 Task: Create List Brand Equity in Board Crisis Management Solutions to Workspace CRM Systems. Create List Brand Storytelling in Board Social Media Influencer Outreach to Workspace CRM Systems. Create List Brand Differentiation in Board Customer Advocacy Program Strategy and Execution to Workspace CRM Systems
Action: Mouse moved to (122, 50)
Screenshot: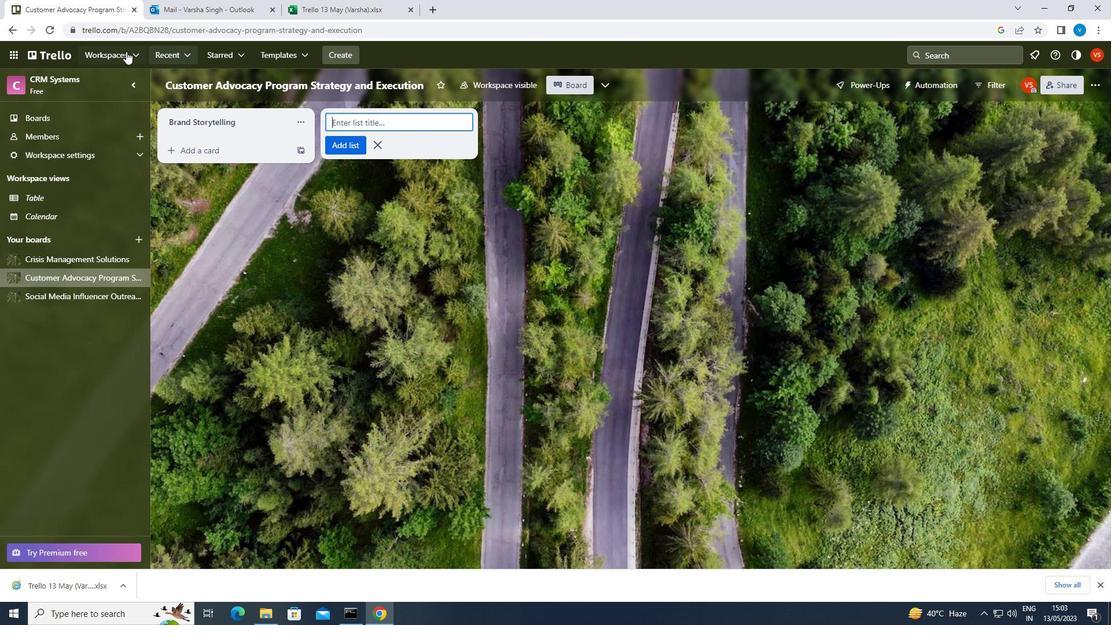 
Action: Mouse pressed left at (122, 50)
Screenshot: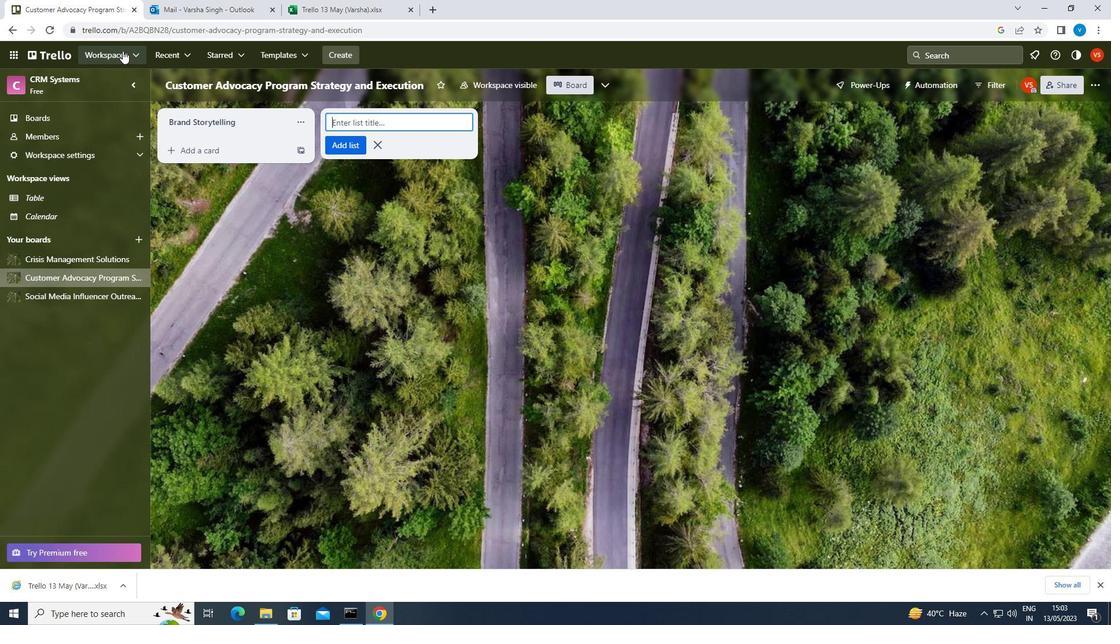 
Action: Mouse moved to (137, 455)
Screenshot: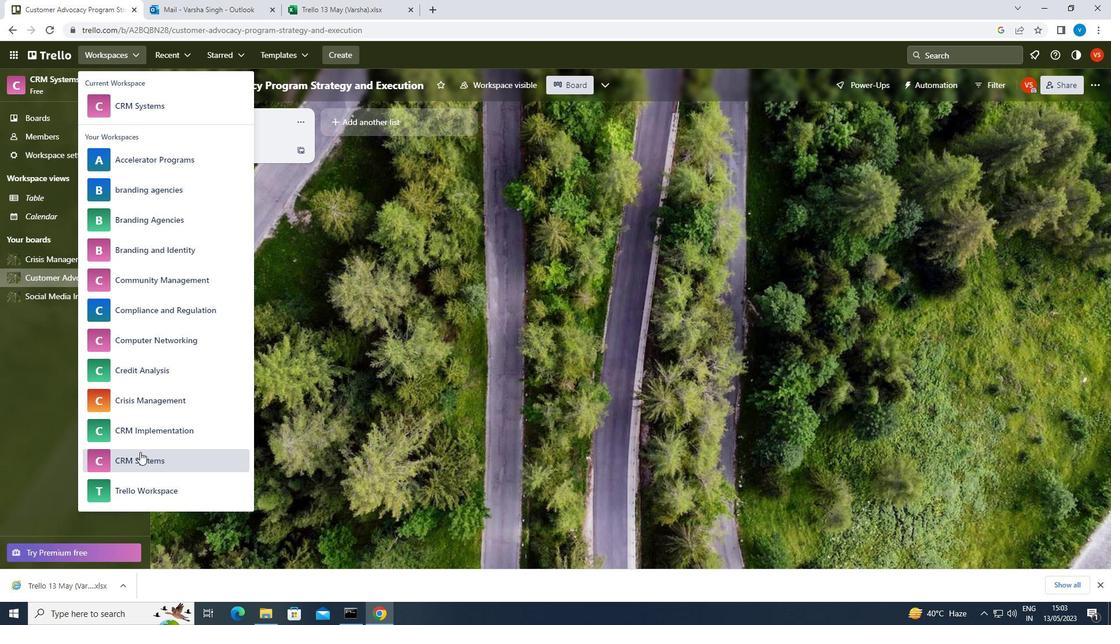 
Action: Mouse pressed left at (137, 455)
Screenshot: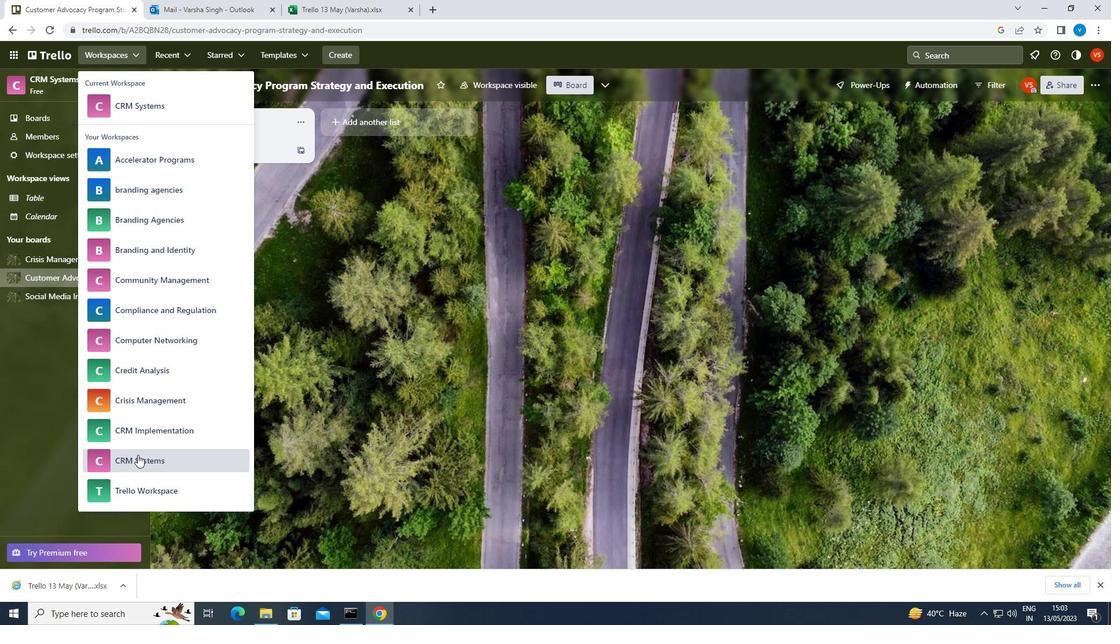 
Action: Mouse moved to (88, 258)
Screenshot: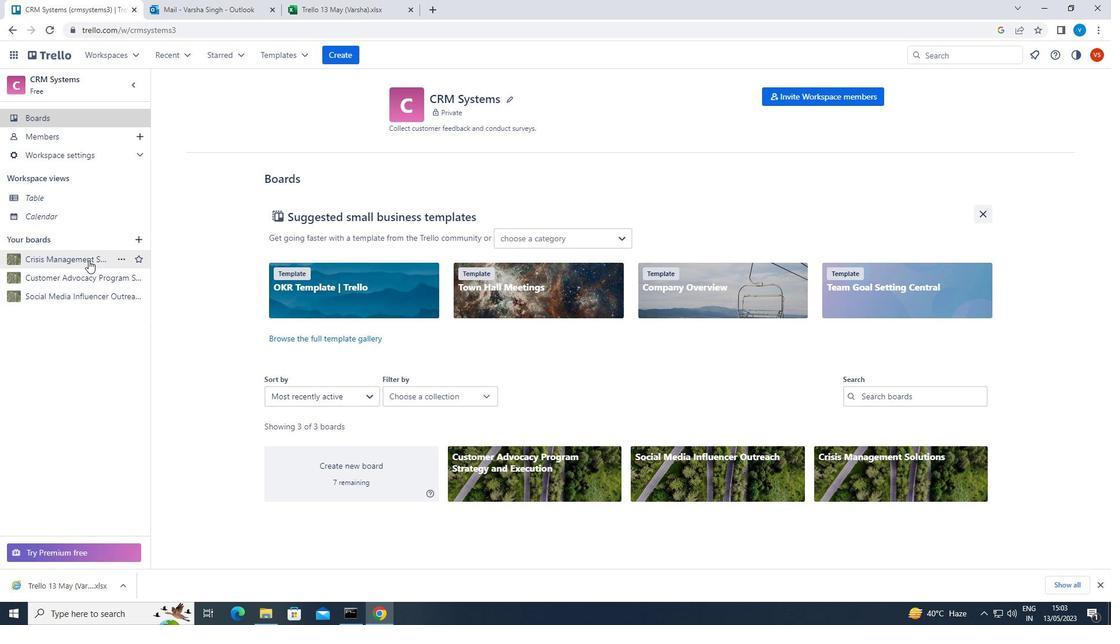 
Action: Mouse pressed left at (88, 258)
Screenshot: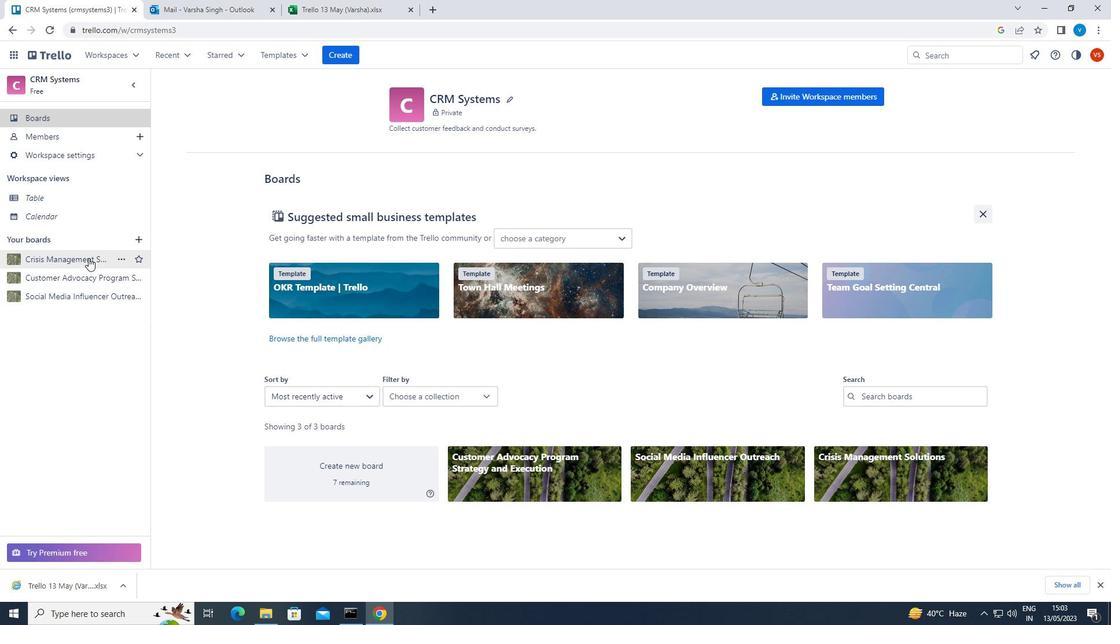 
Action: Mouse moved to (371, 118)
Screenshot: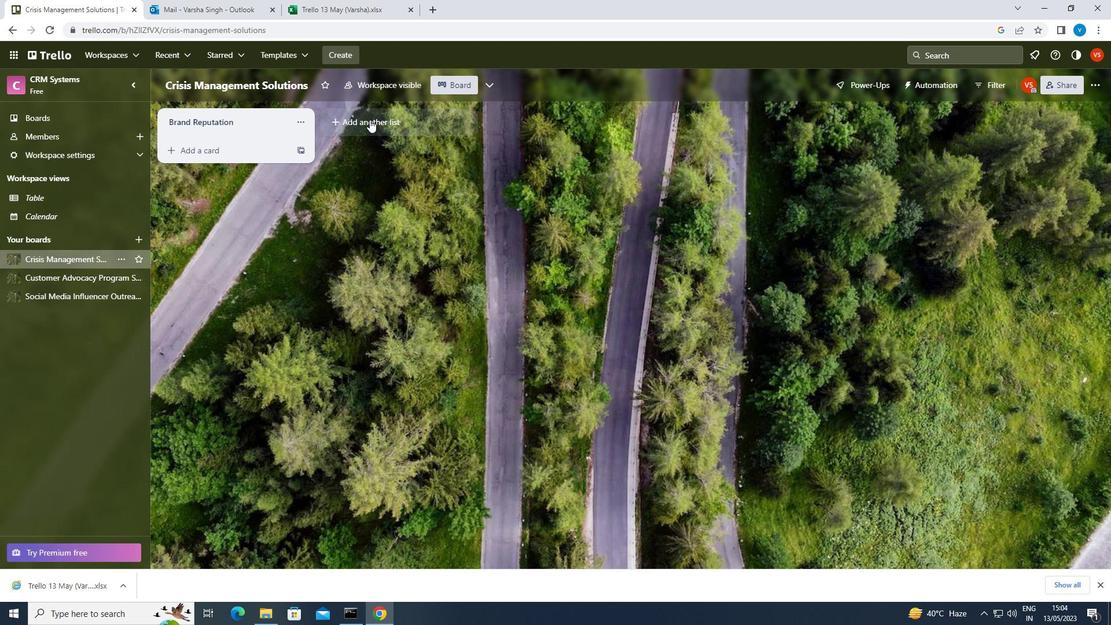 
Action: Mouse pressed left at (371, 118)
Screenshot: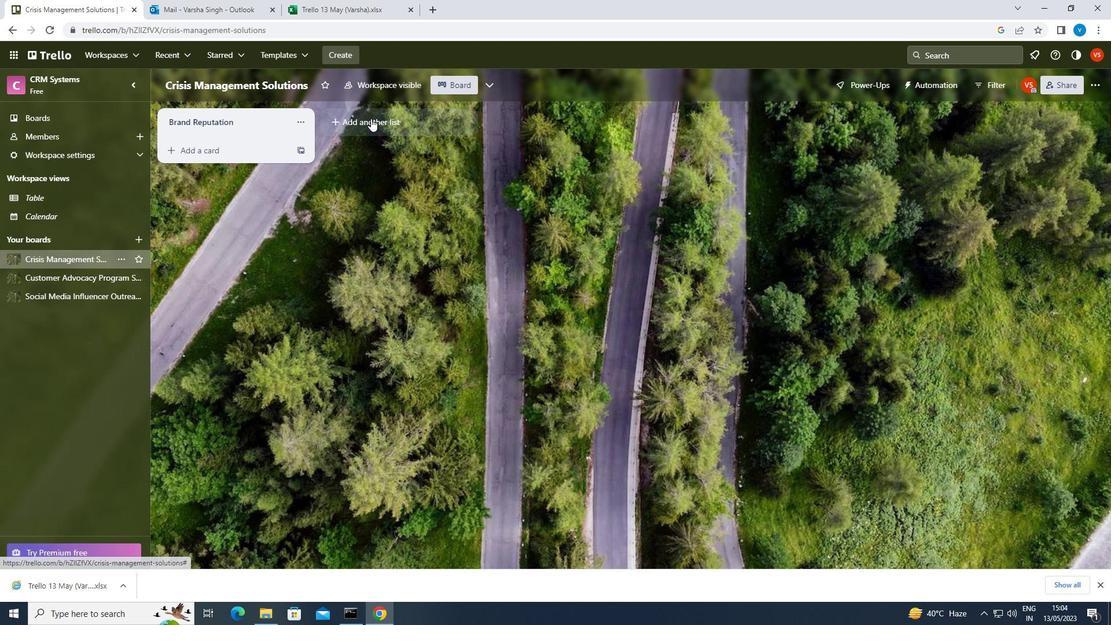 
Action: Key pressed <Key.shift>BRAND<Key.space><Key.shift>EQUITY<Key.enter>
Screenshot: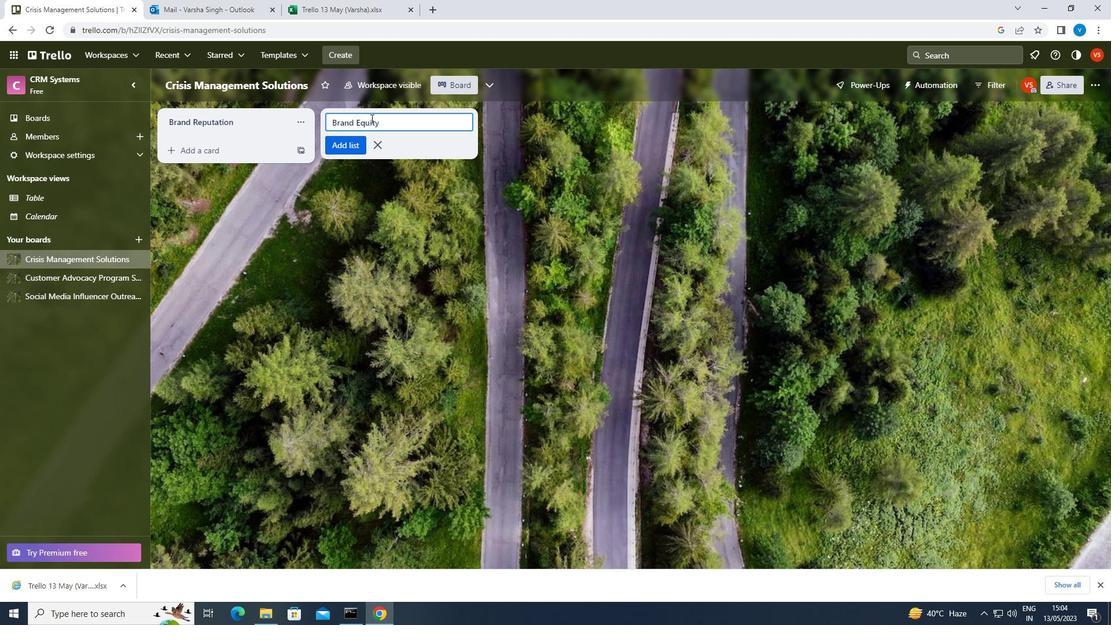 
Action: Mouse moved to (72, 292)
Screenshot: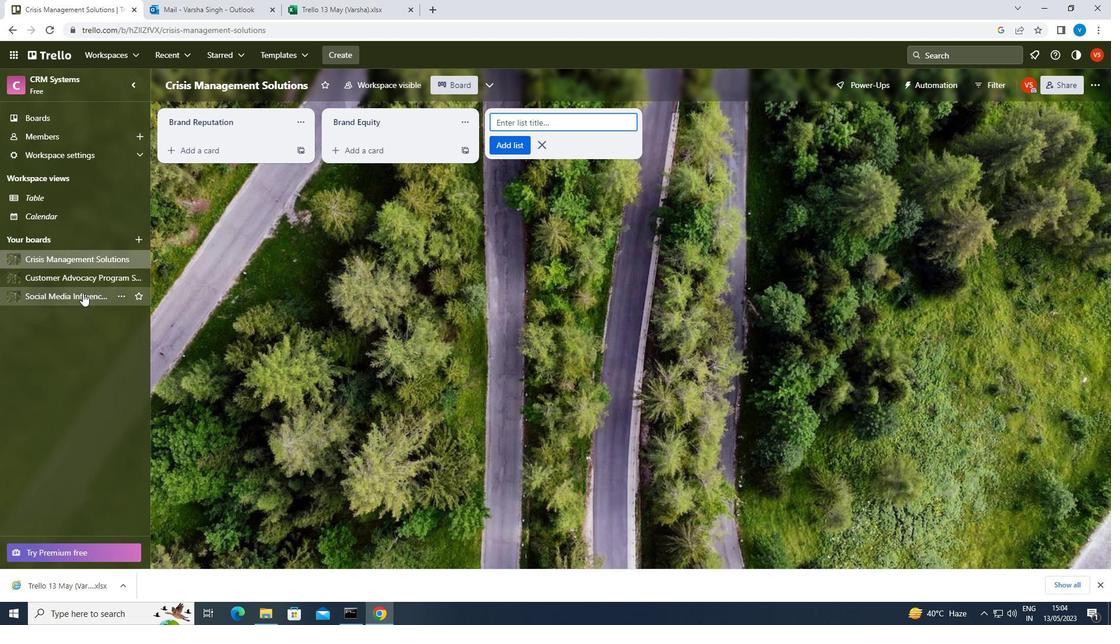 
Action: Mouse pressed left at (72, 292)
Screenshot: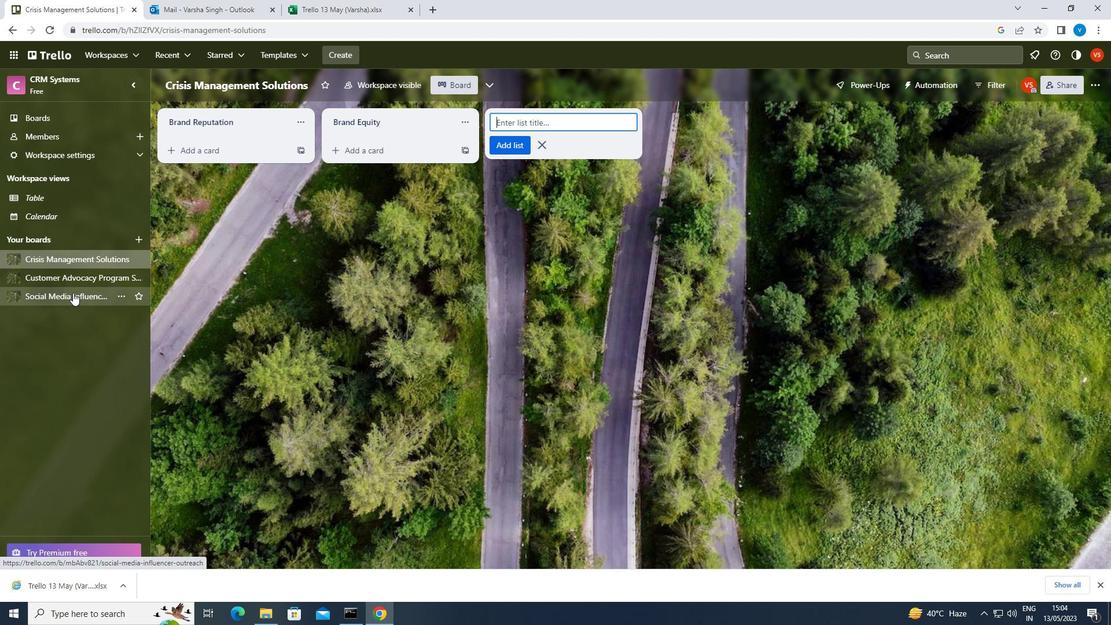 
Action: Mouse moved to (401, 115)
Screenshot: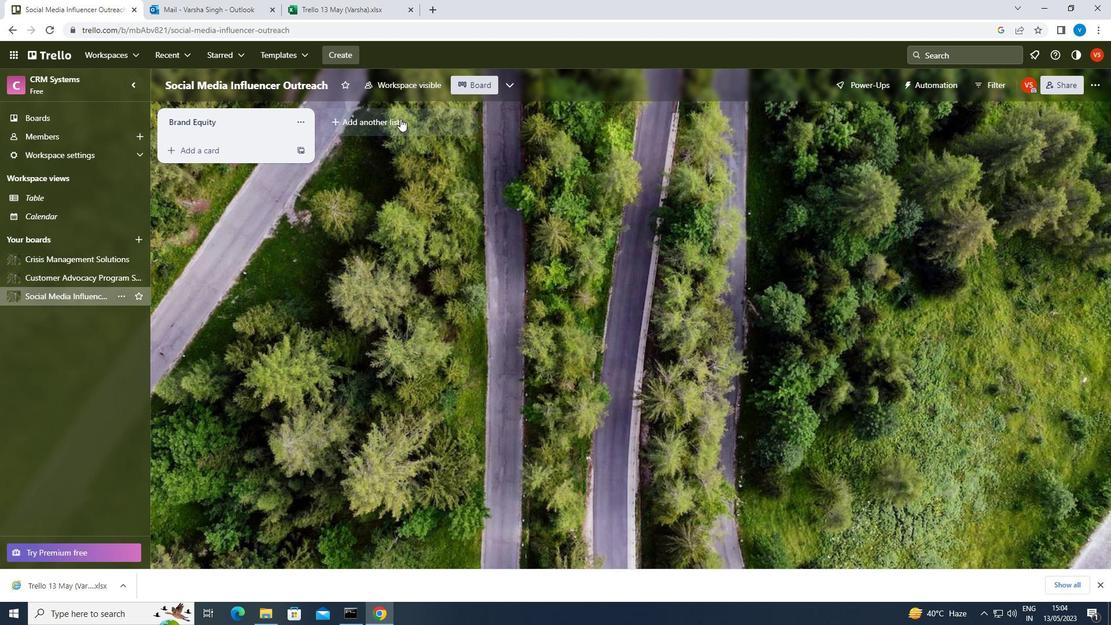 
Action: Mouse pressed left at (401, 115)
Screenshot: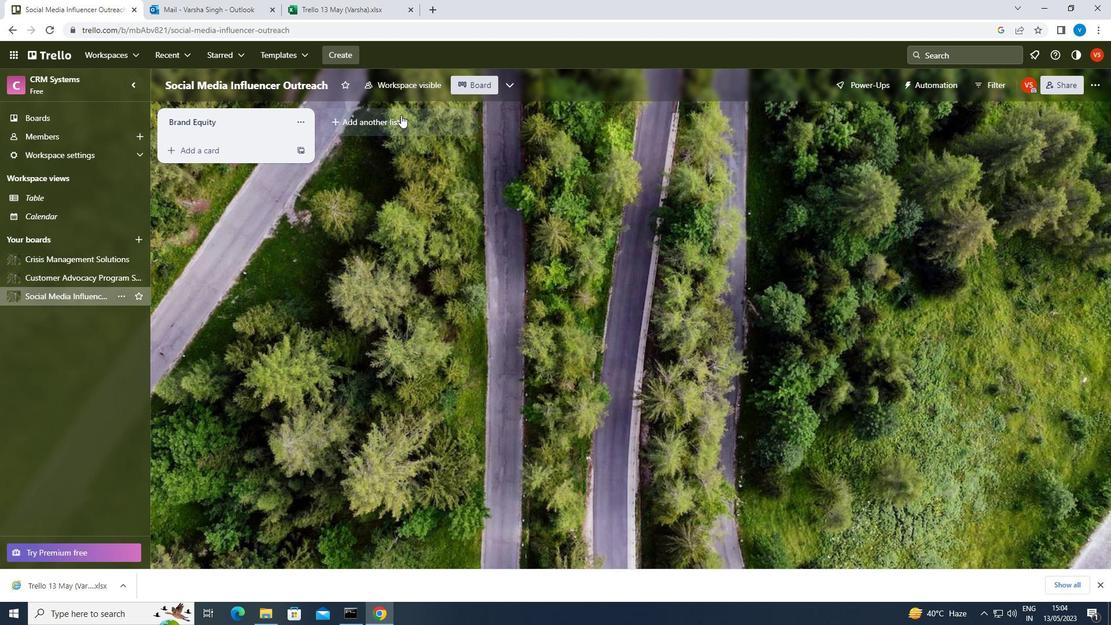 
Action: Mouse moved to (401, 115)
Screenshot: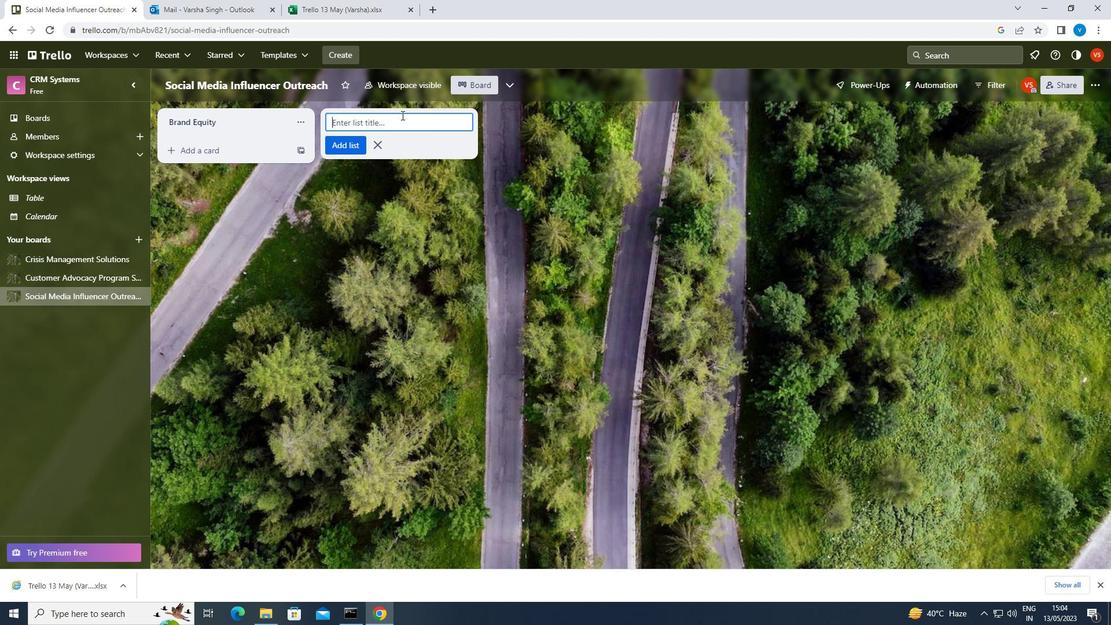 
Action: Key pressed <Key.shift>BRAND<Key.space><Key.shift>STORYTELLING<Key.enter>
Screenshot: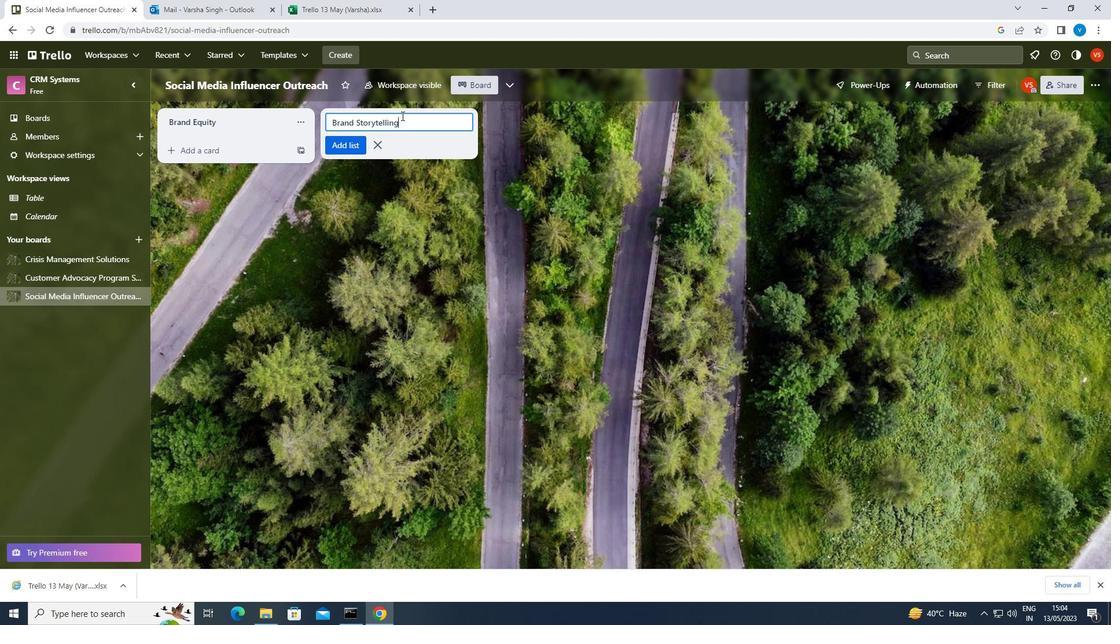 
Action: Mouse moved to (67, 270)
Screenshot: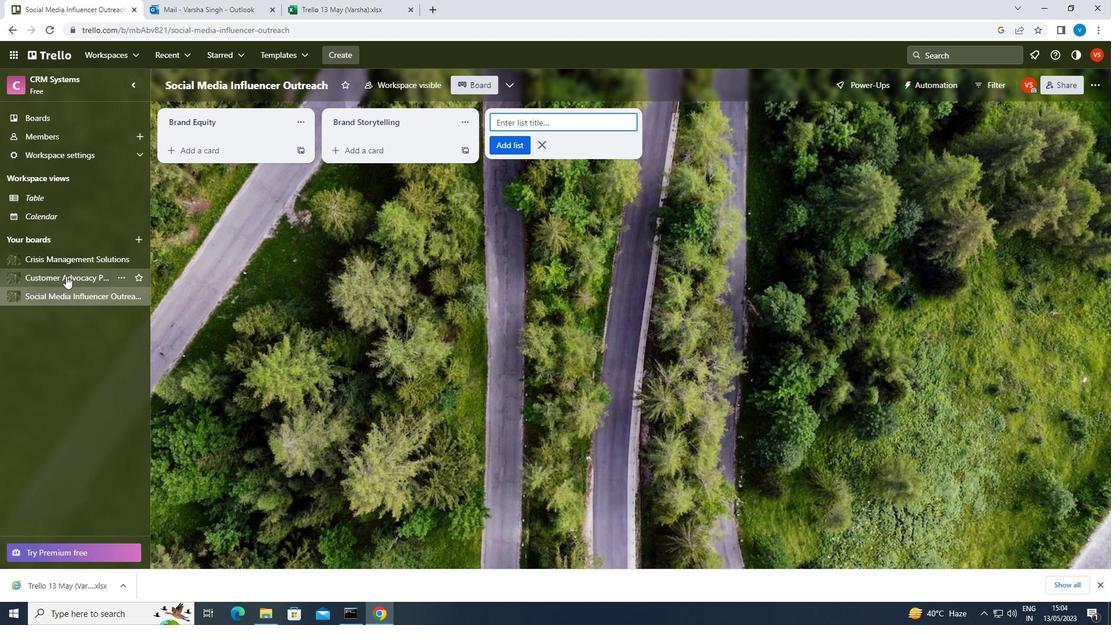 
Action: Mouse pressed left at (67, 270)
Screenshot: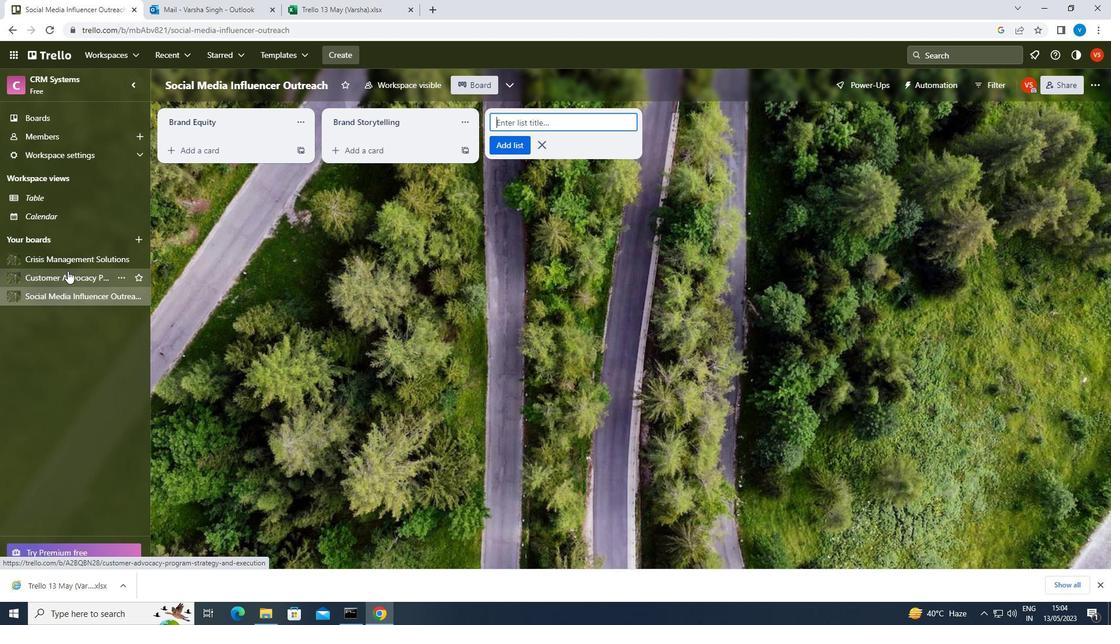
Action: Mouse moved to (392, 127)
Screenshot: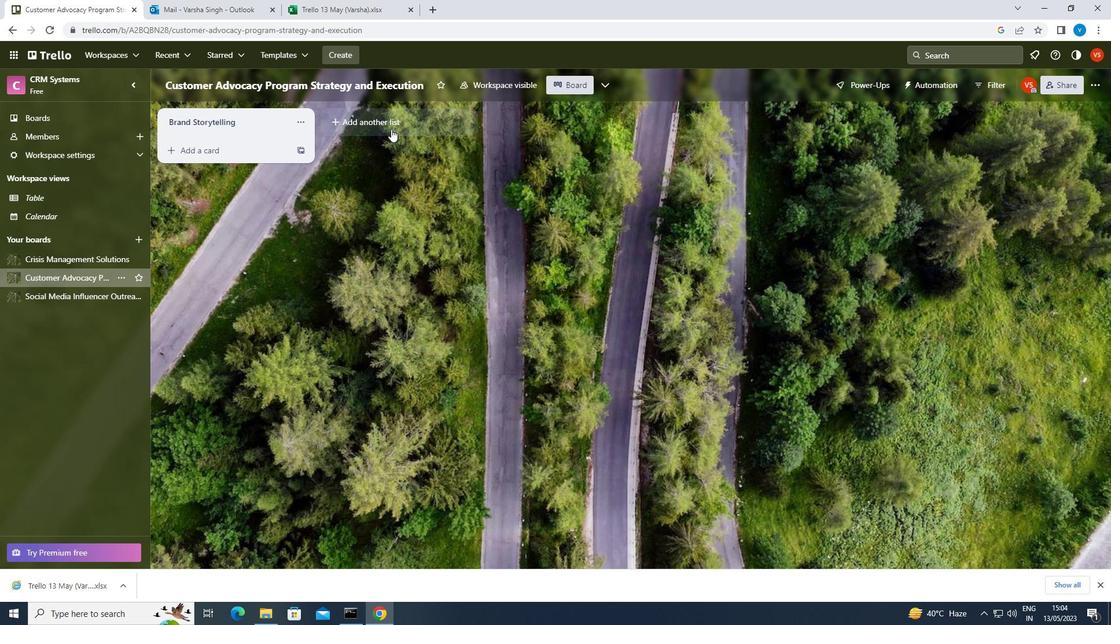 
Action: Mouse pressed left at (392, 127)
Screenshot: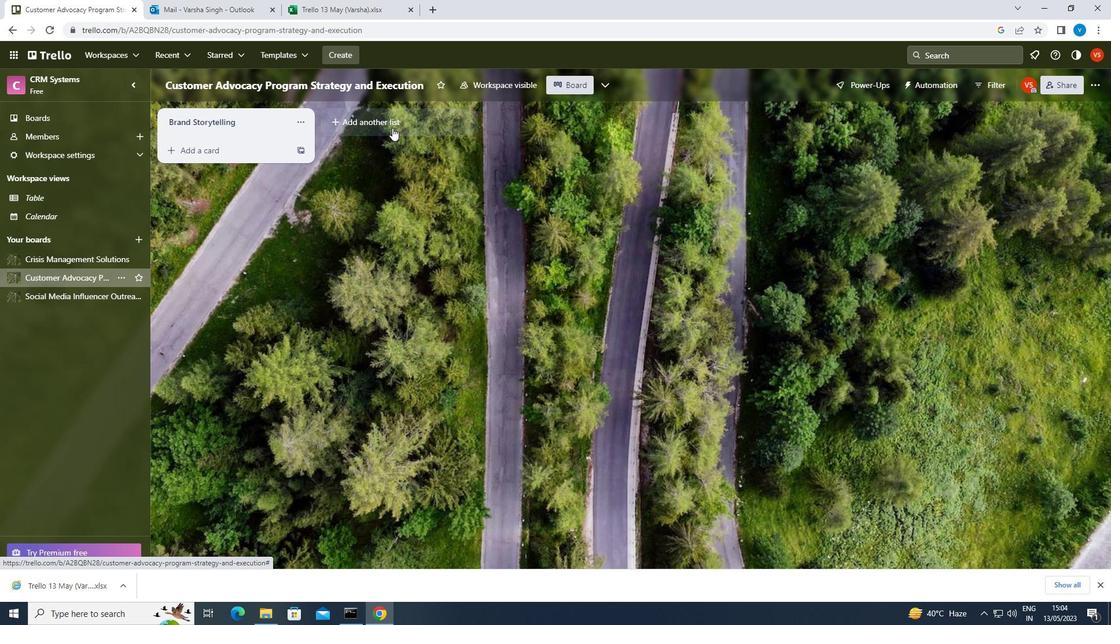 
Action: Key pressed <Key.shift>BRAND<Key.space><Key.shift>DIFFERENR<Key.backspace>TIATION
Screenshot: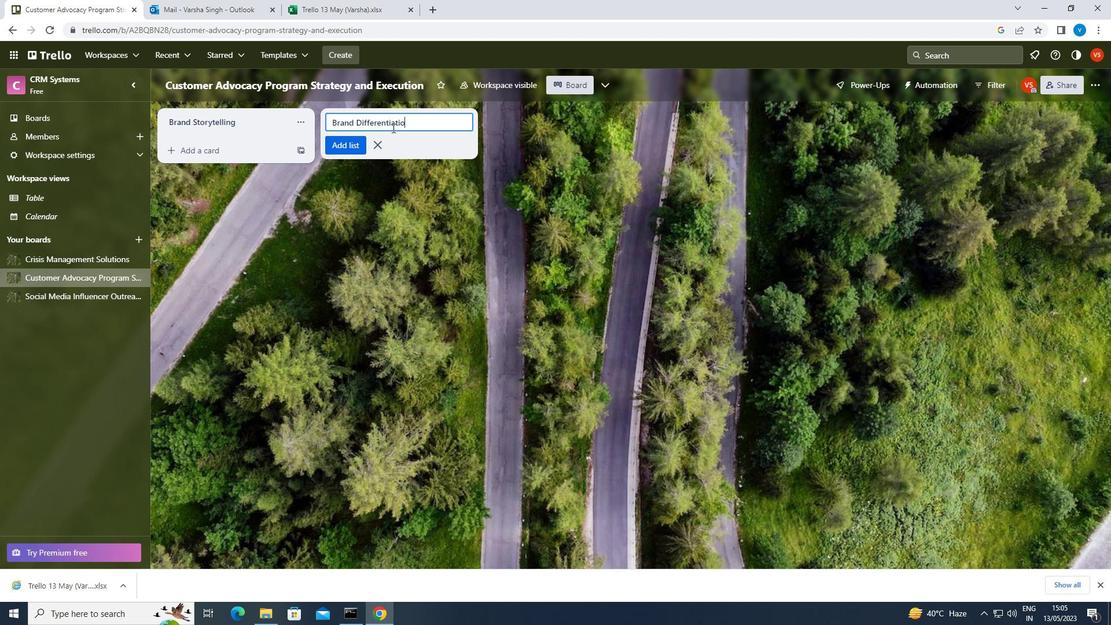 
Action: Mouse moved to (387, 129)
Screenshot: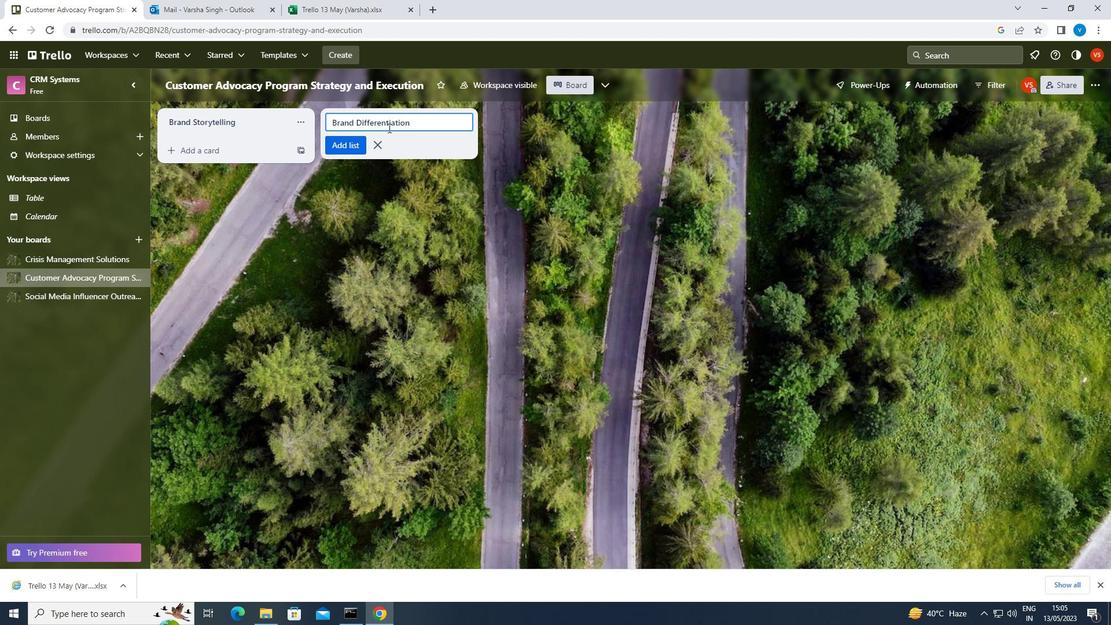 
Action: Key pressed <Key.enter>
Screenshot: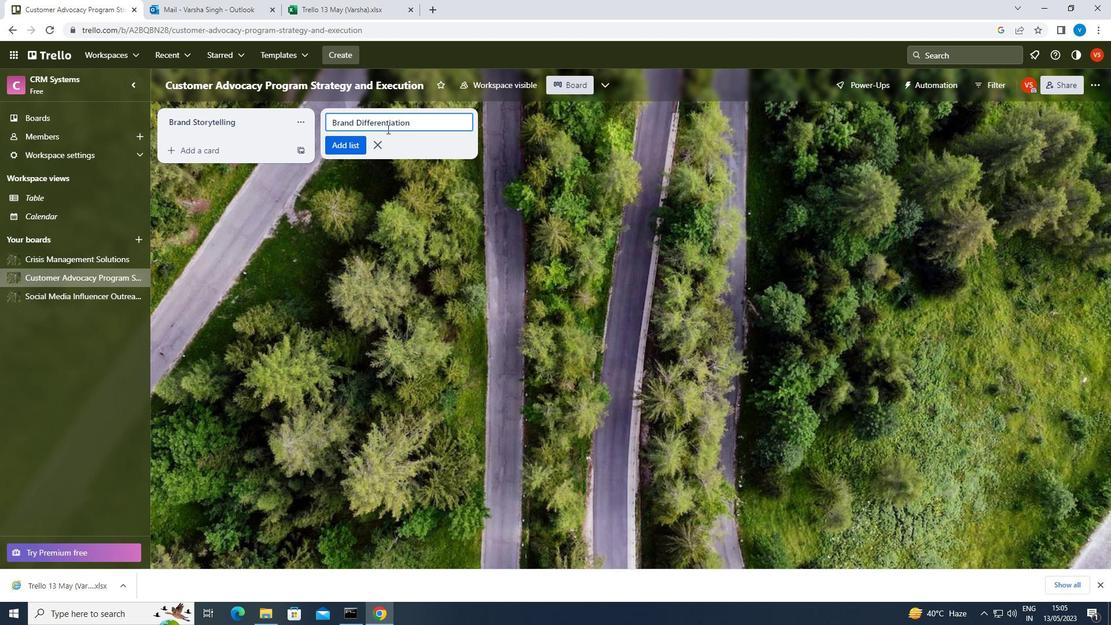 
